 Task: Toggle the multi-cursor merge overlapping in the text editor.
Action: Mouse moved to (14, 534)
Screenshot: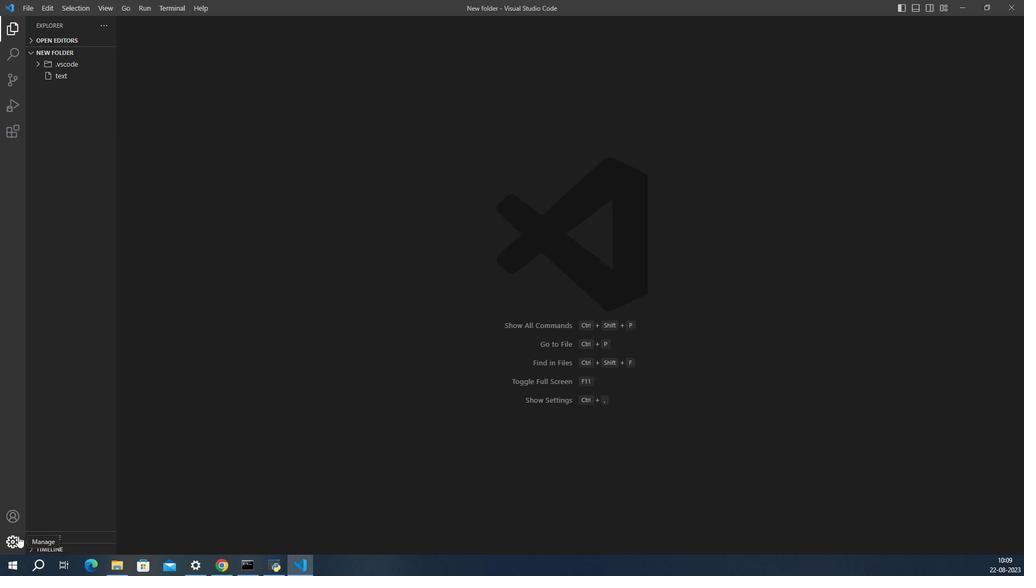 
Action: Mouse pressed left at (14, 534)
Screenshot: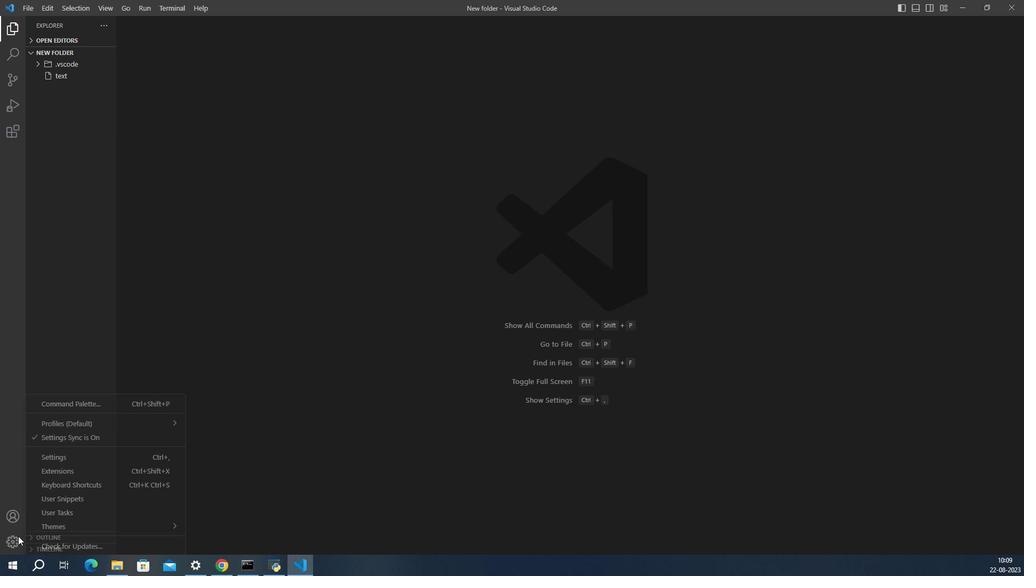 
Action: Mouse moved to (56, 453)
Screenshot: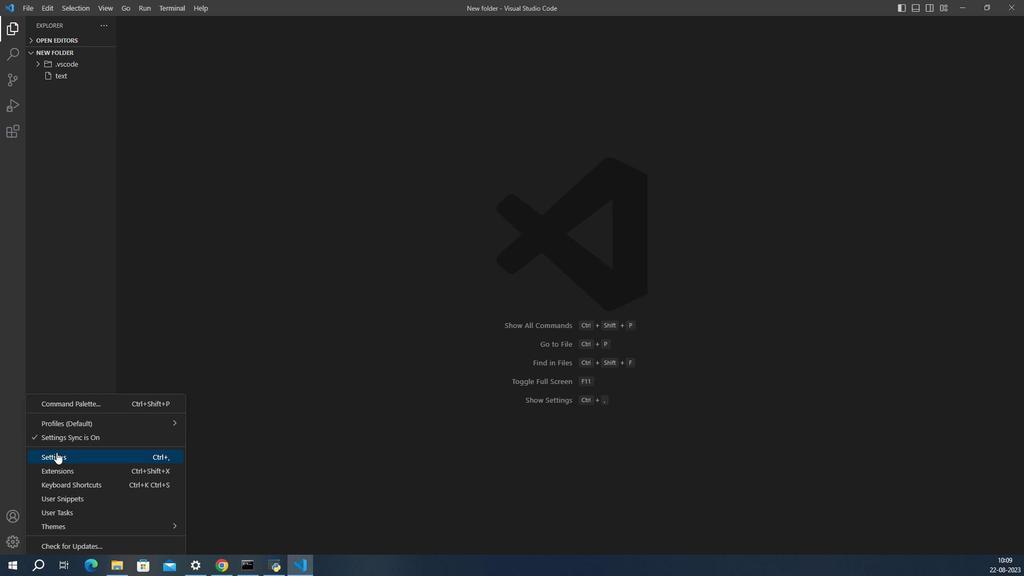 
Action: Mouse pressed left at (56, 453)
Screenshot: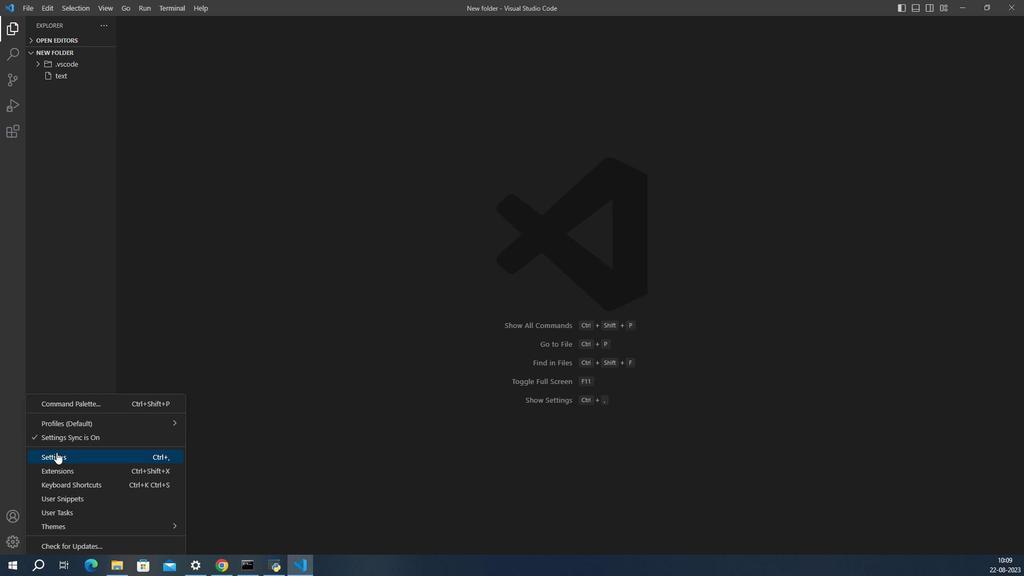 
Action: Mouse moved to (474, 404)
Screenshot: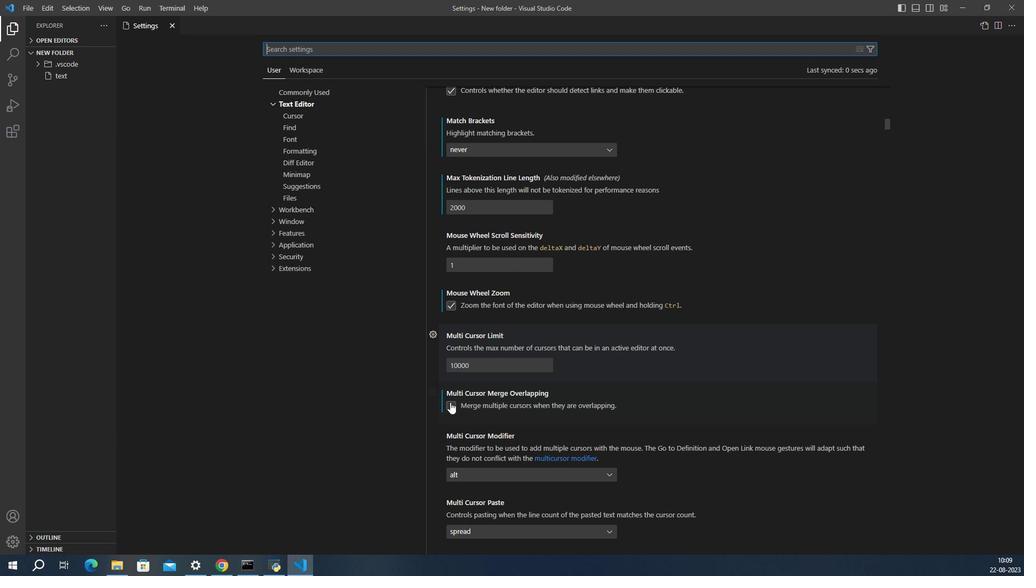 
Action: Mouse pressed left at (474, 404)
Screenshot: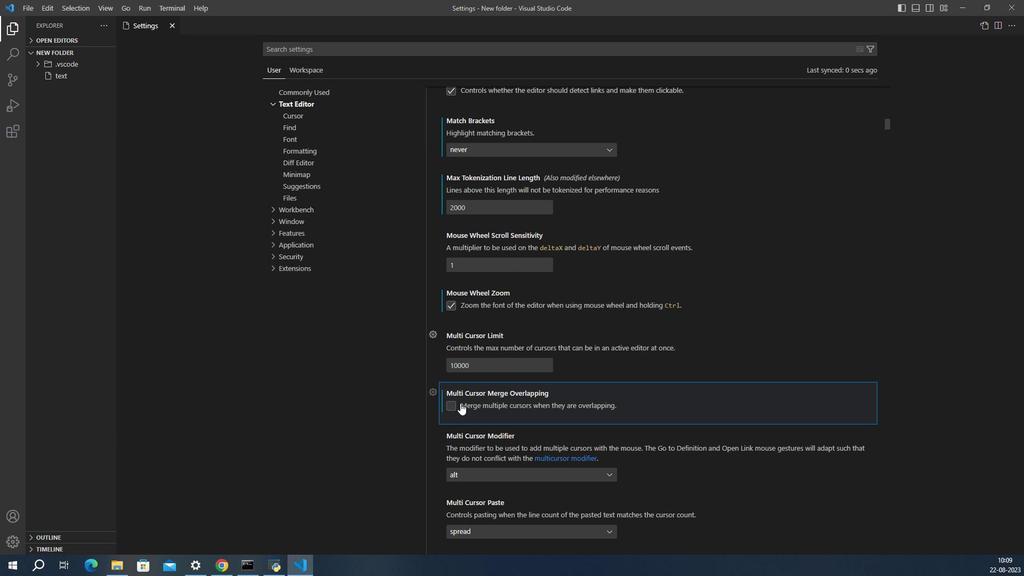 
Action: Mouse moved to (503, 405)
Screenshot: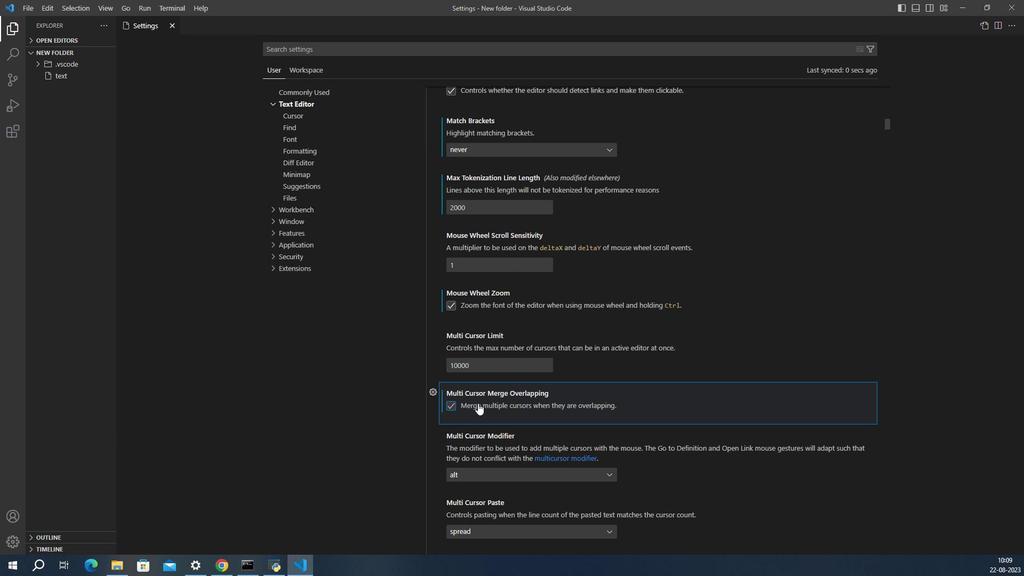 
